 Task: Use the "Courier New" font for the labels in the chart.
Action: Mouse pressed left at (187, 368)
Screenshot: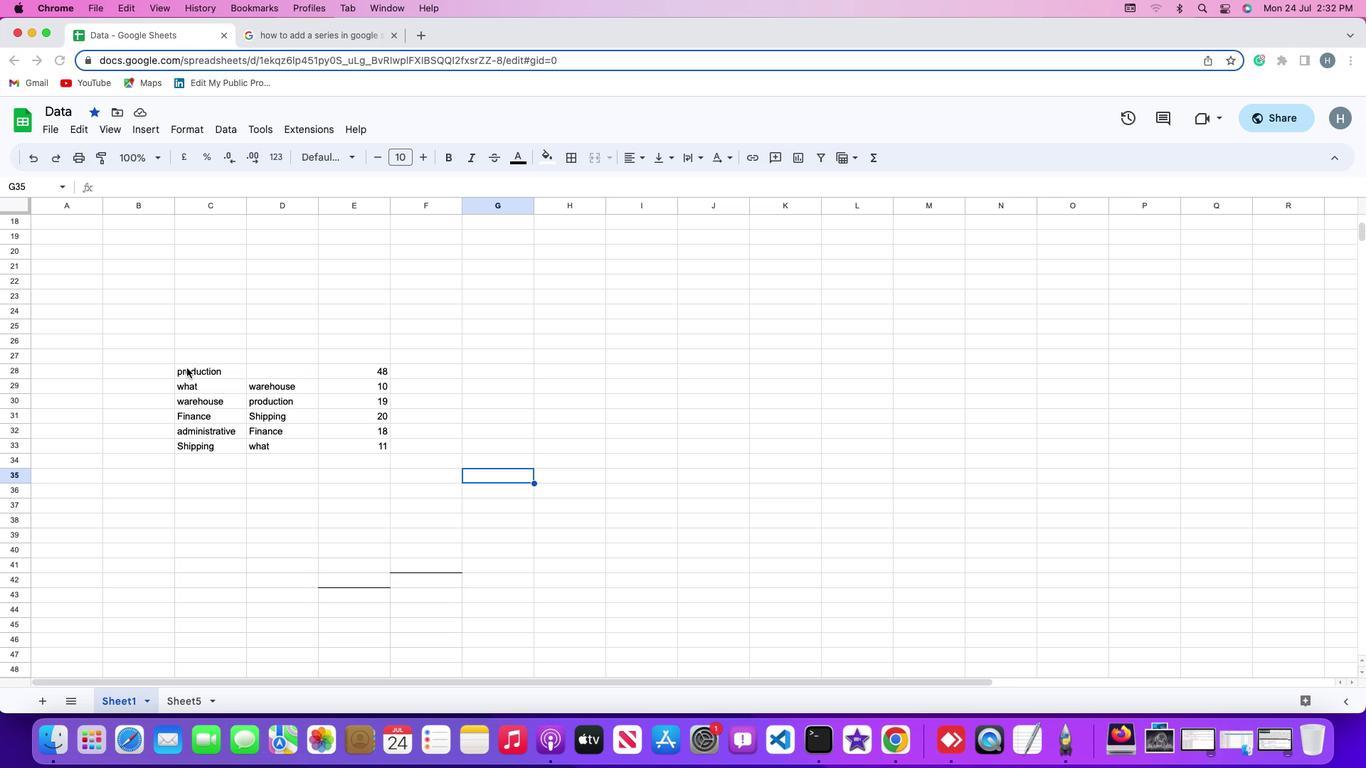 
Action: Mouse pressed left at (187, 368)
Screenshot: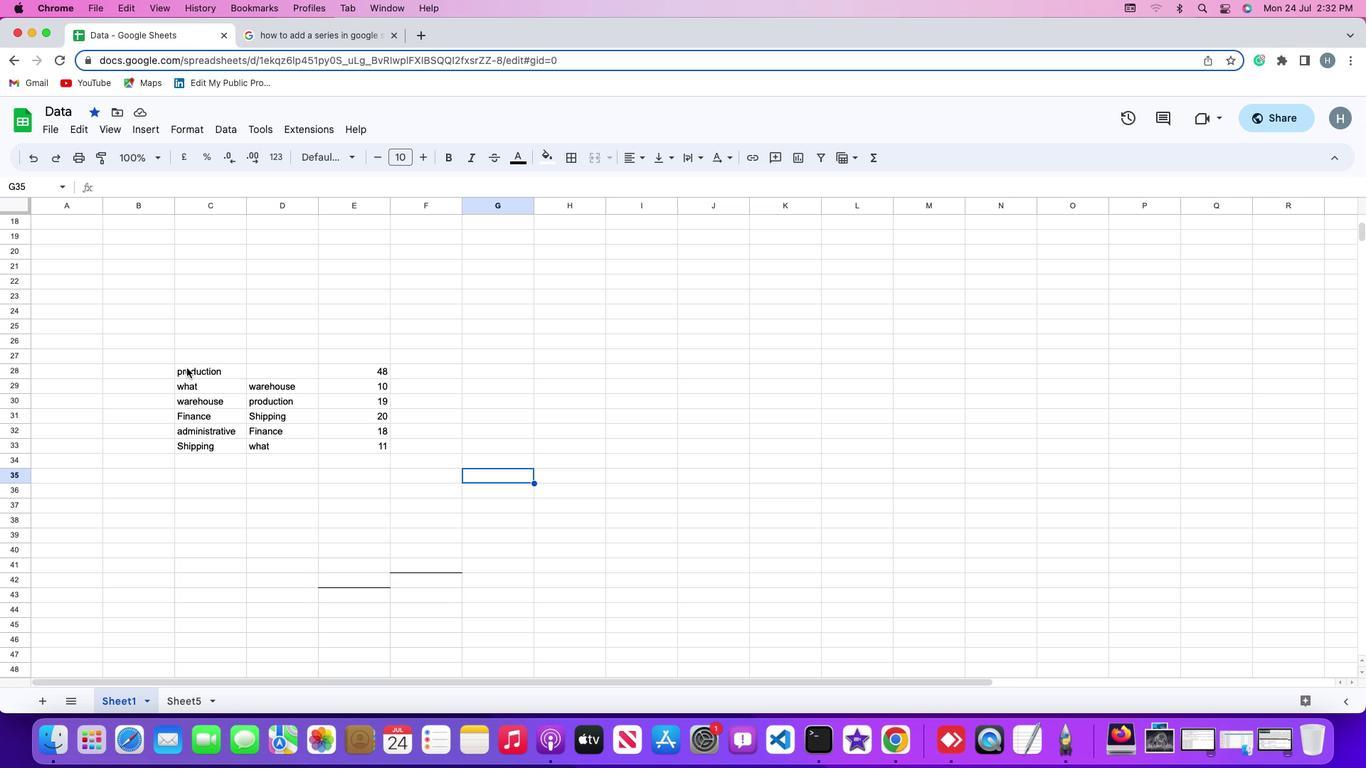 
Action: Mouse moved to (155, 132)
Screenshot: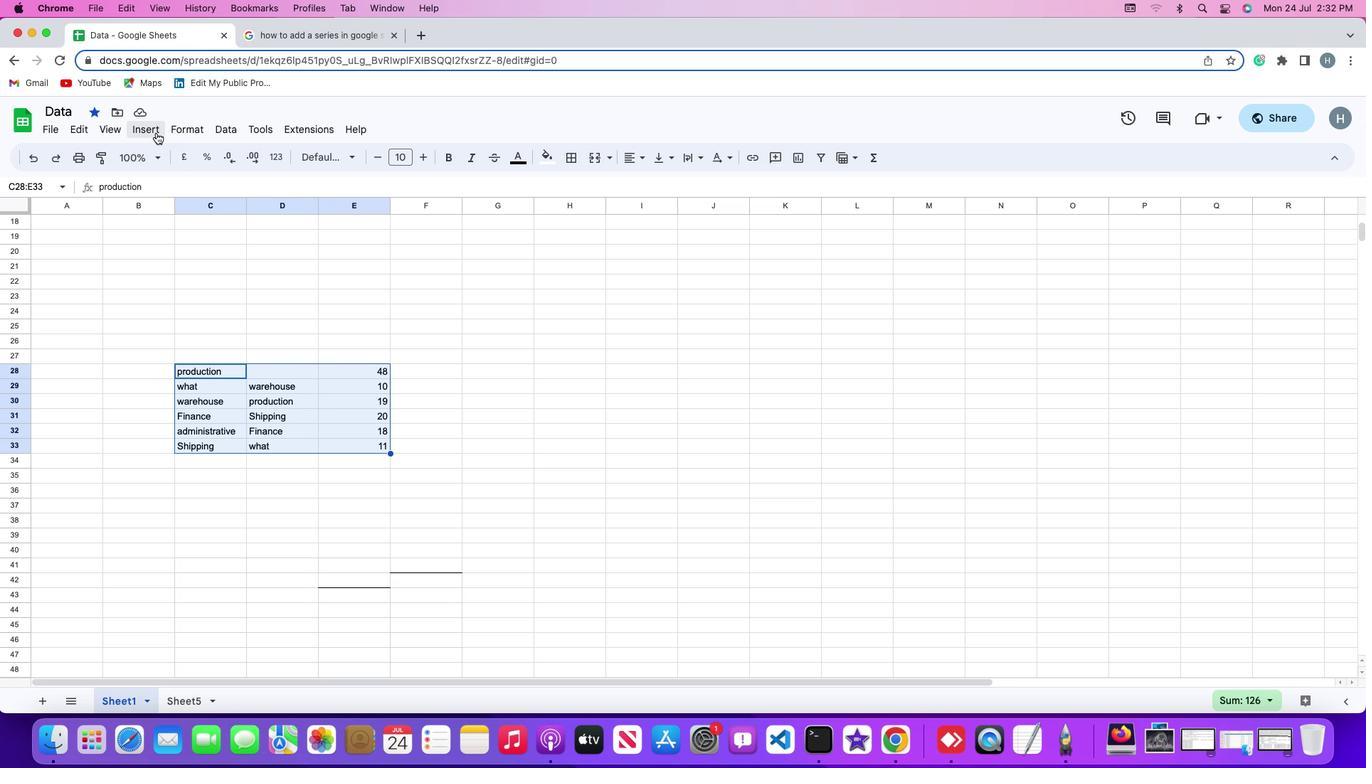 
Action: Mouse pressed left at (155, 132)
Screenshot: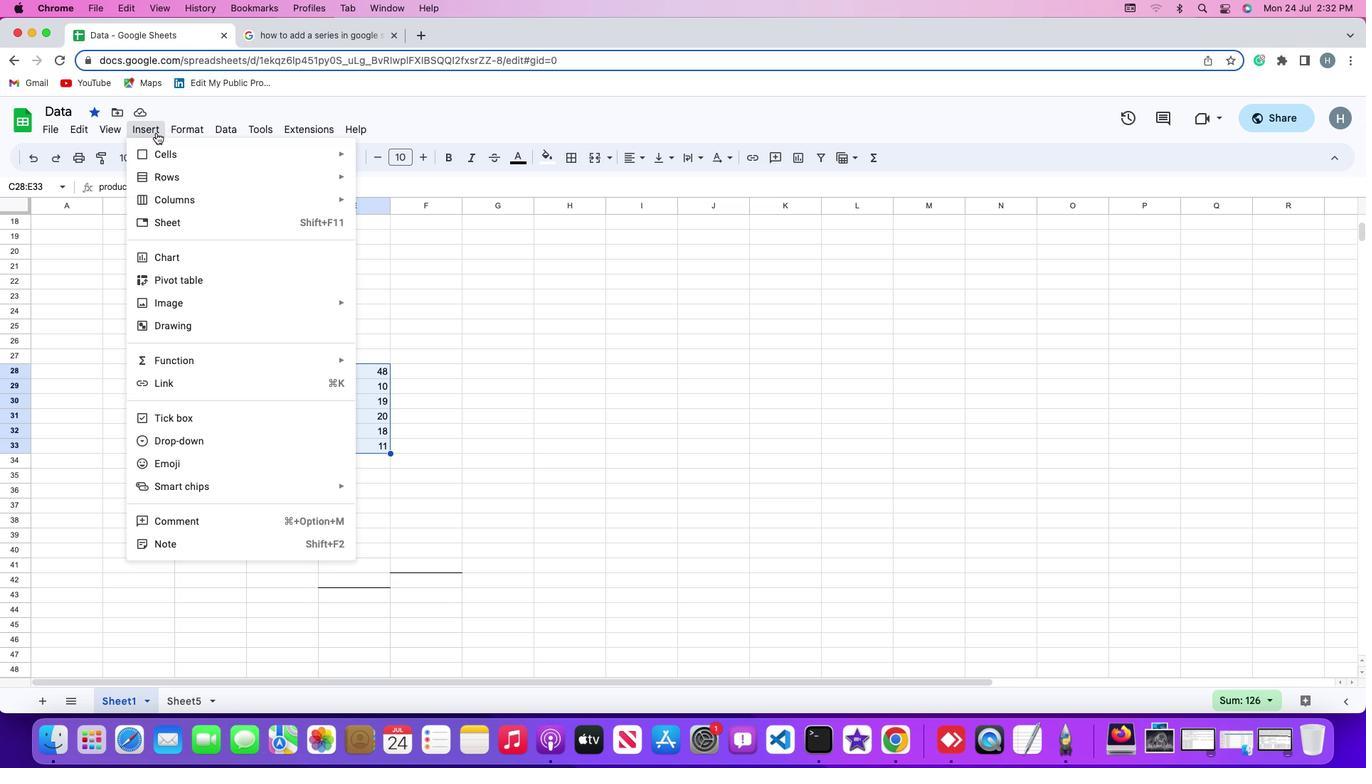 
Action: Mouse moved to (179, 261)
Screenshot: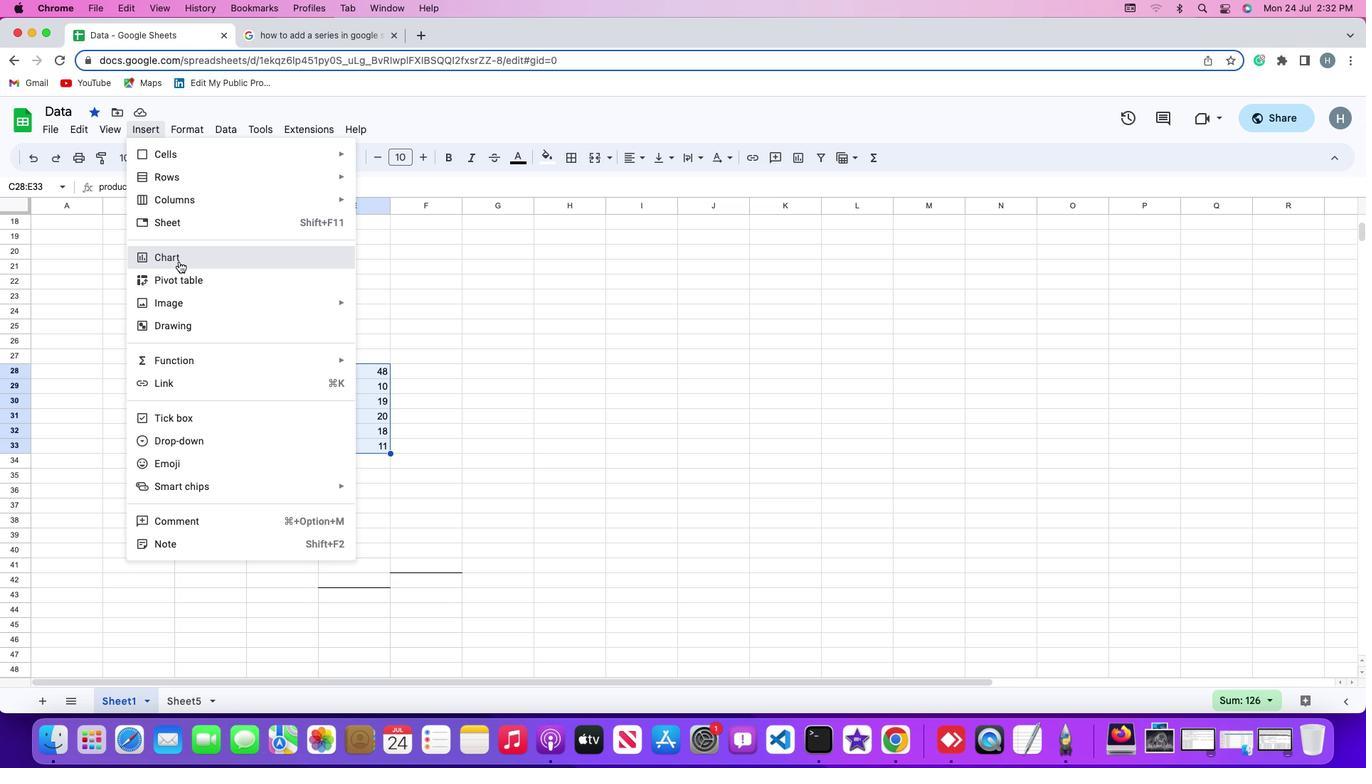 
Action: Mouse pressed left at (179, 261)
Screenshot: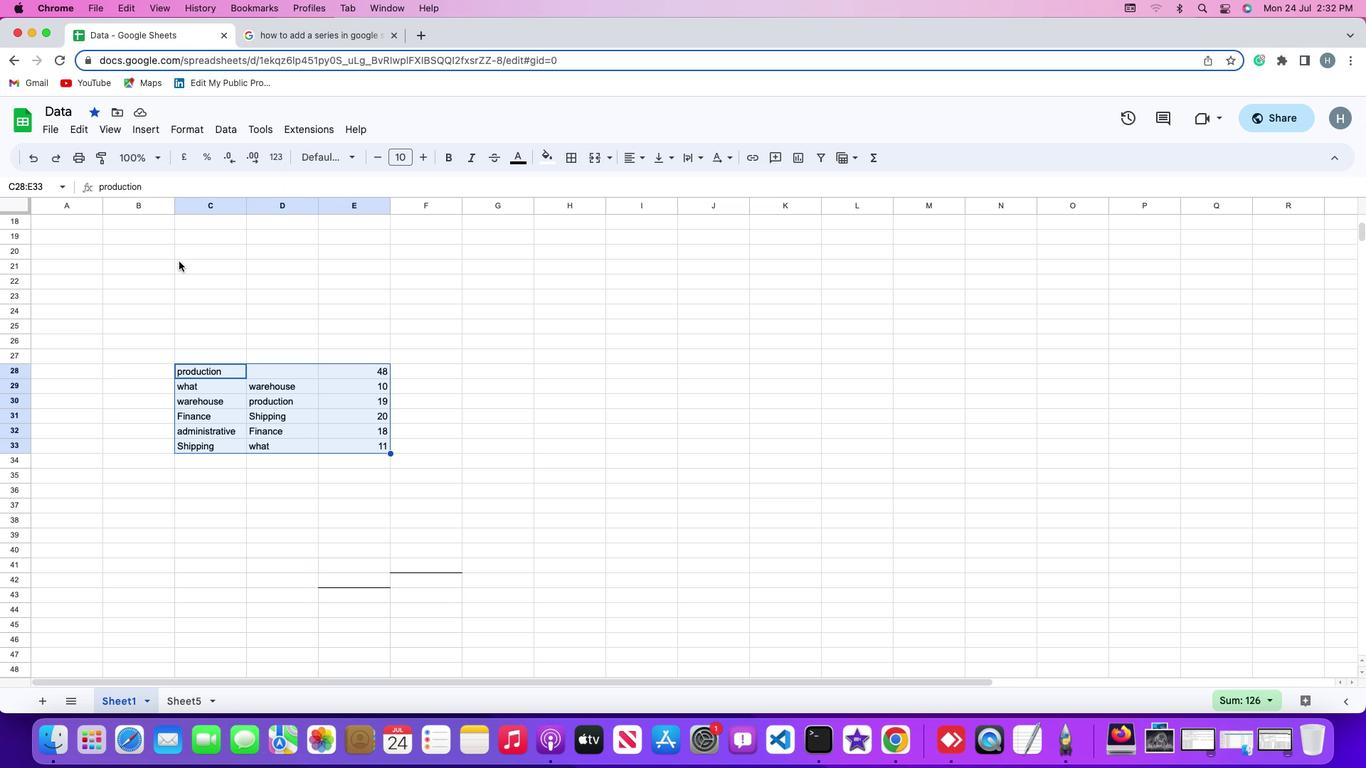
Action: Mouse moved to (1303, 197)
Screenshot: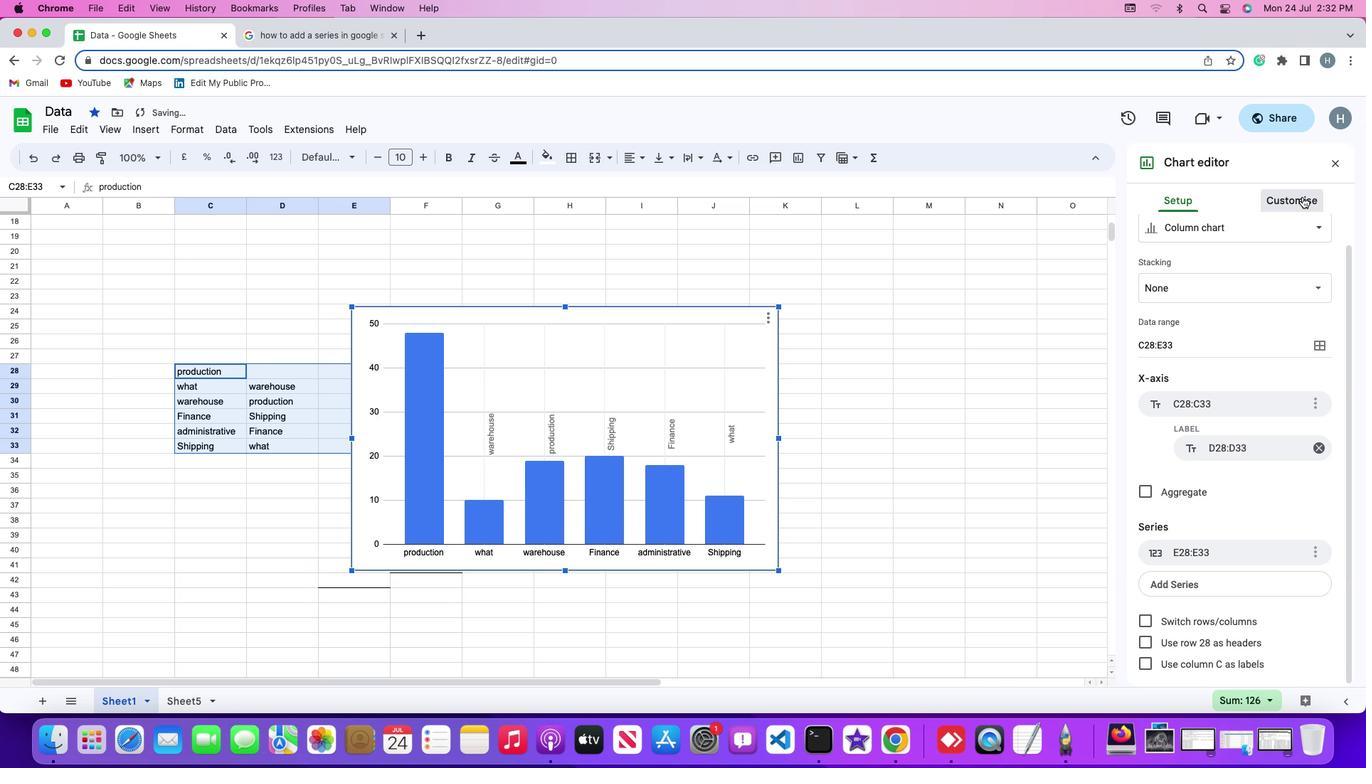 
Action: Mouse pressed left at (1303, 197)
Screenshot: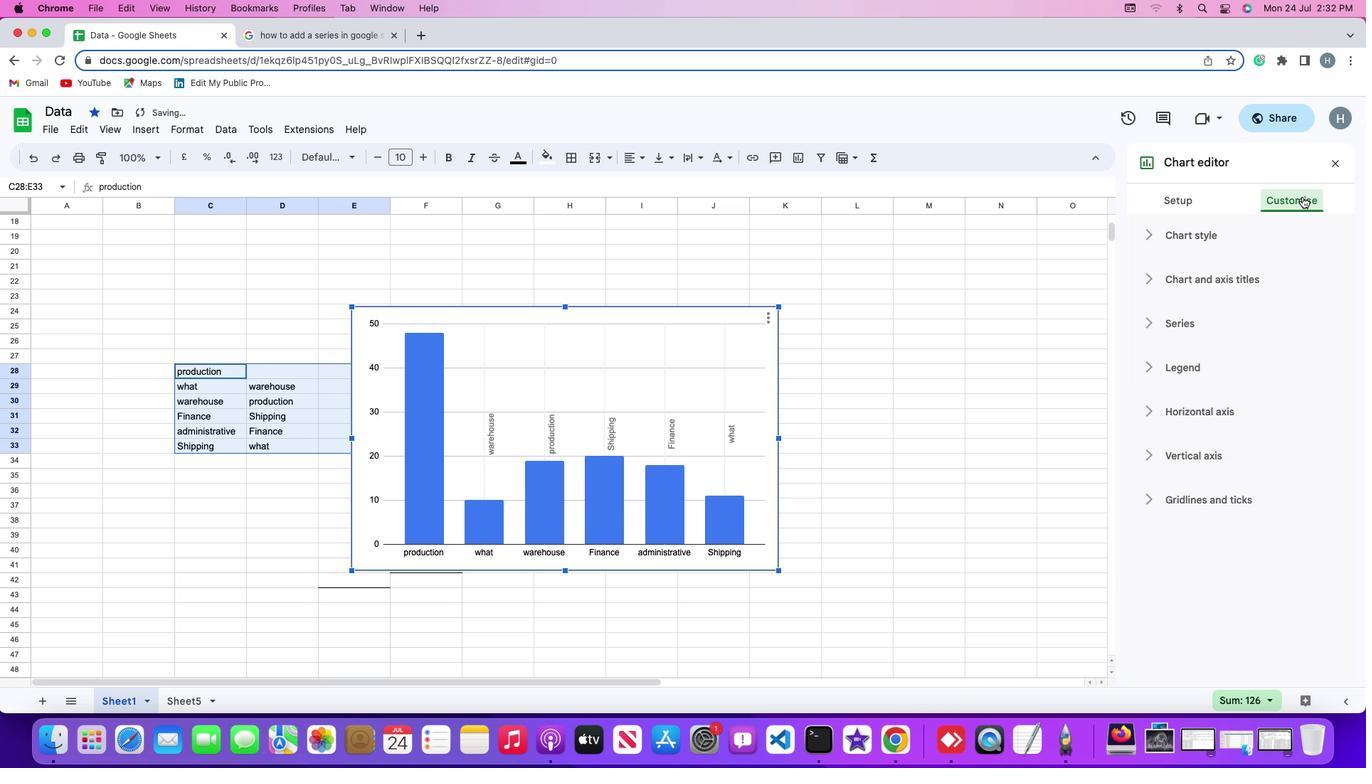 
Action: Mouse moved to (1192, 454)
Screenshot: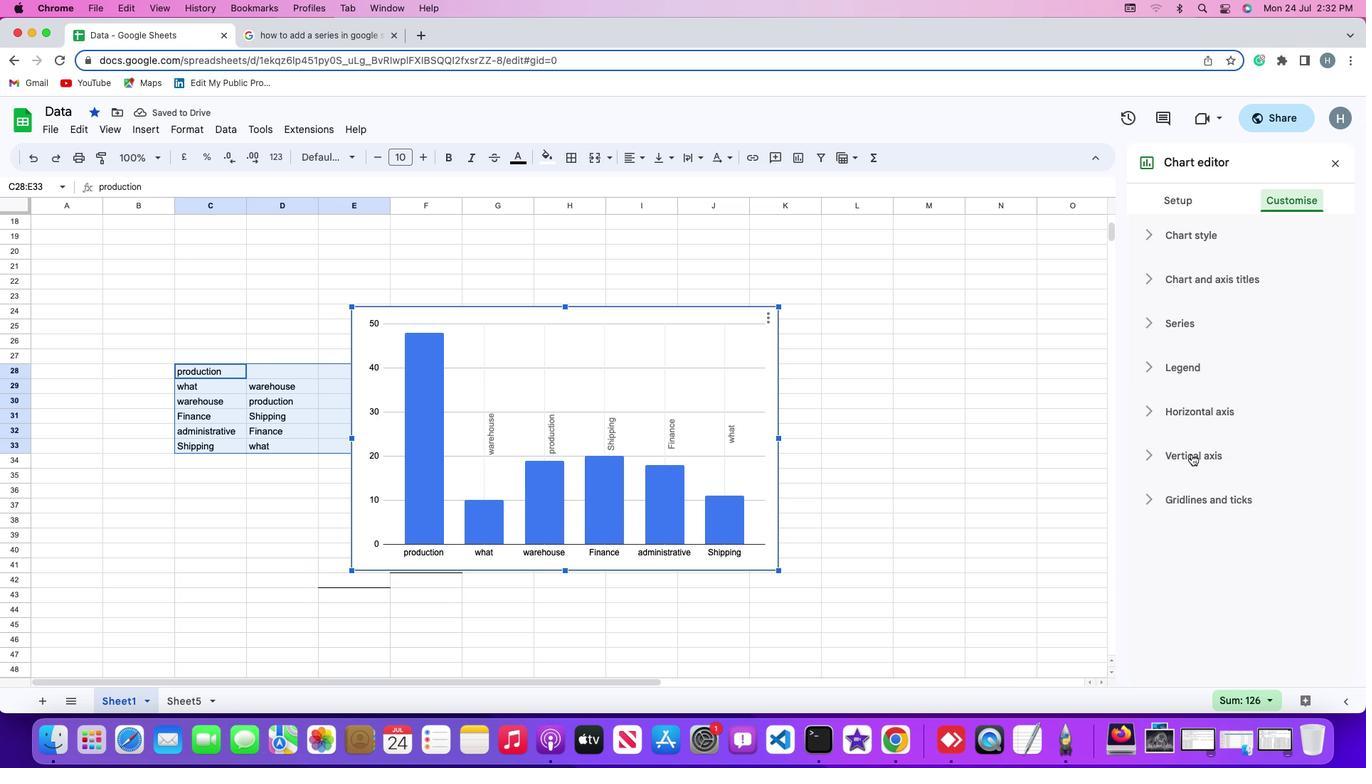 
Action: Mouse pressed left at (1192, 454)
Screenshot: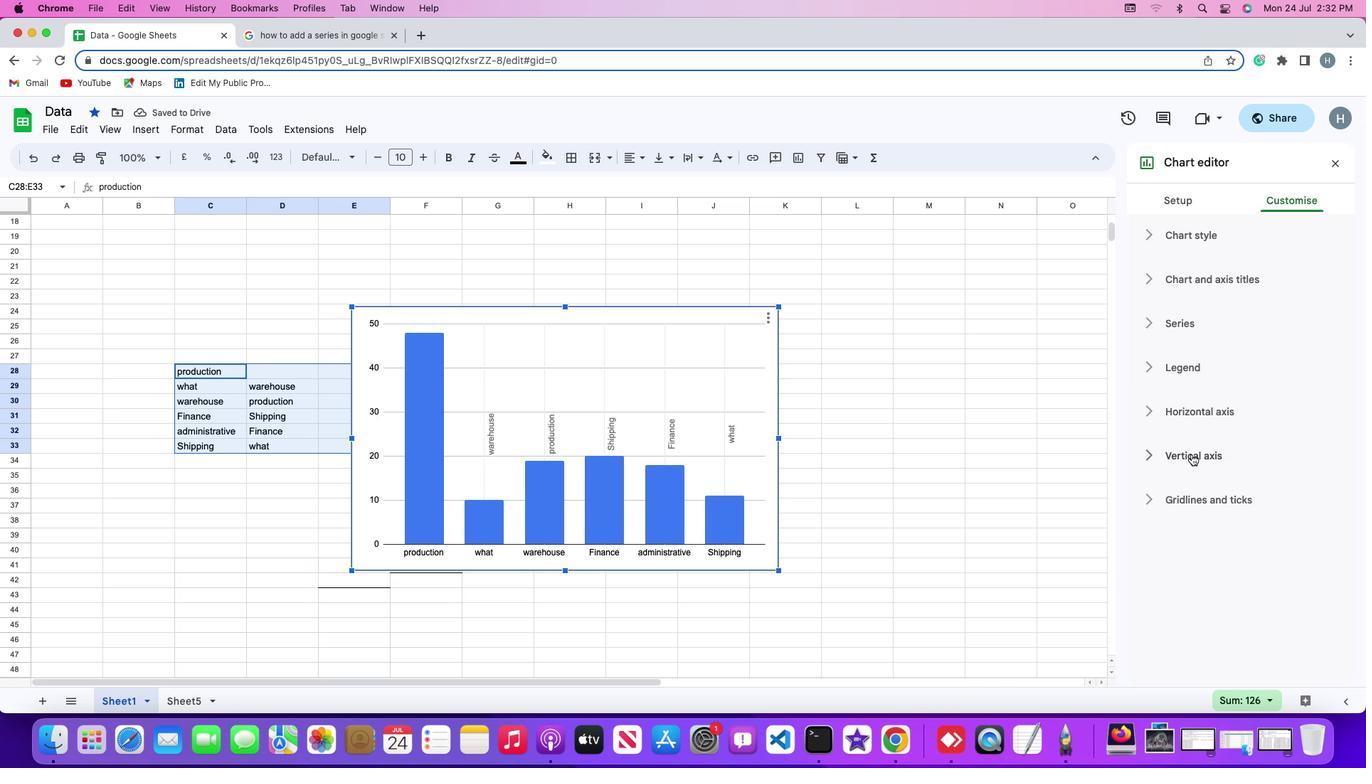 
Action: Mouse moved to (1220, 513)
Screenshot: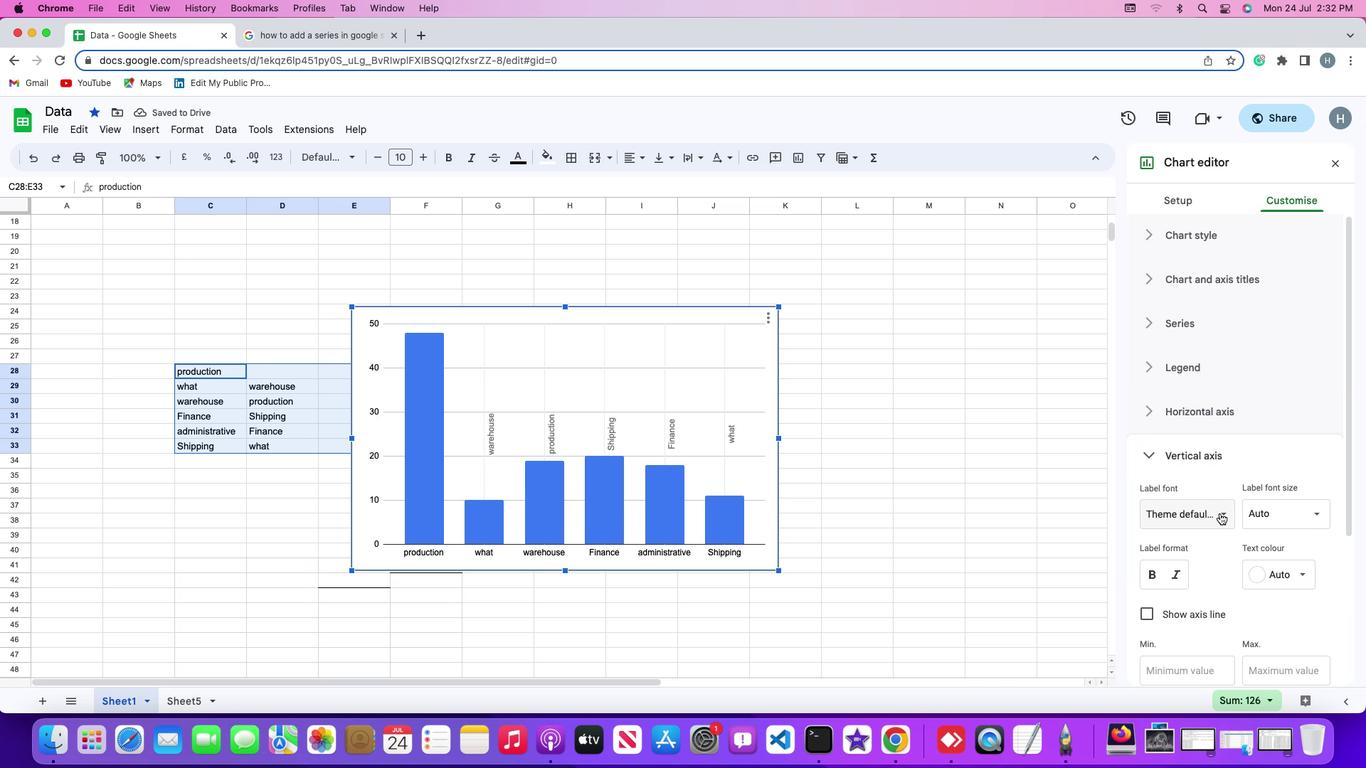 
Action: Mouse pressed left at (1220, 513)
Screenshot: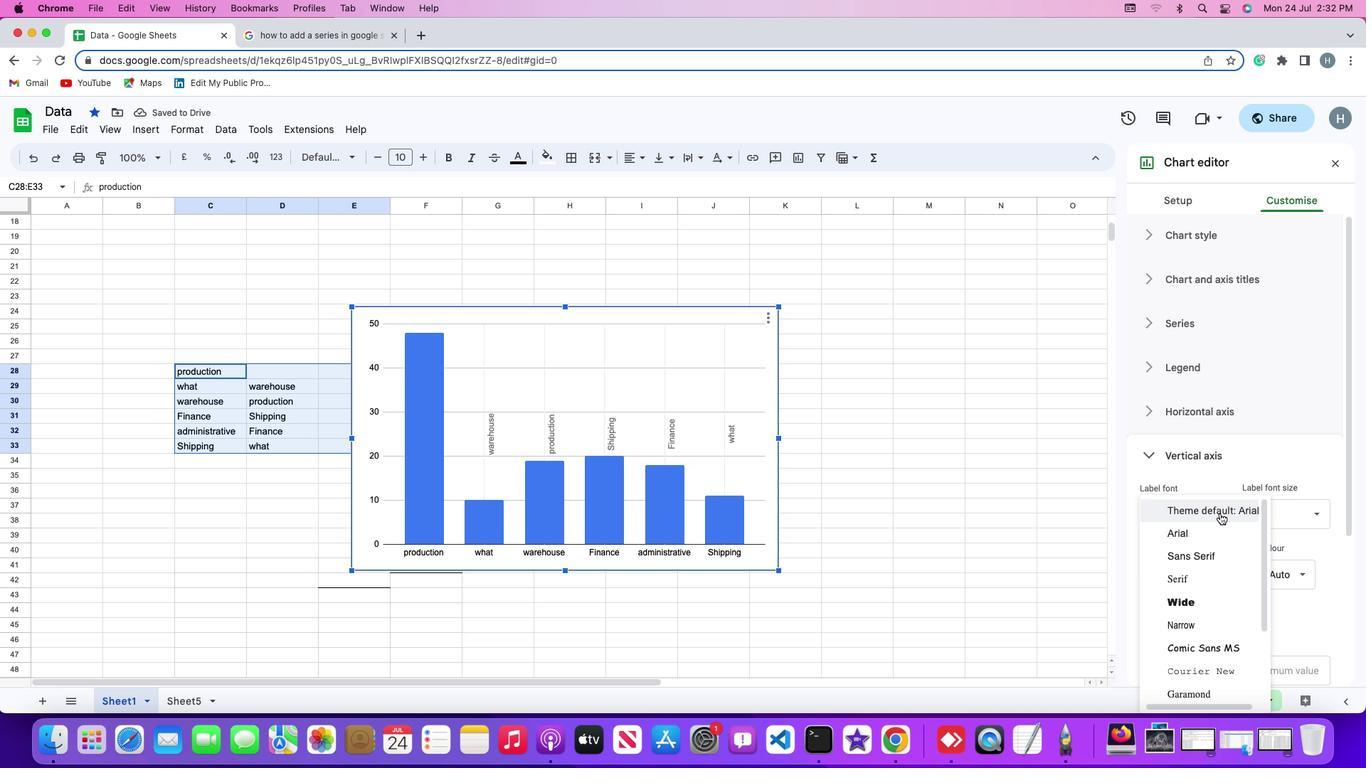 
Action: Mouse moved to (1217, 666)
Screenshot: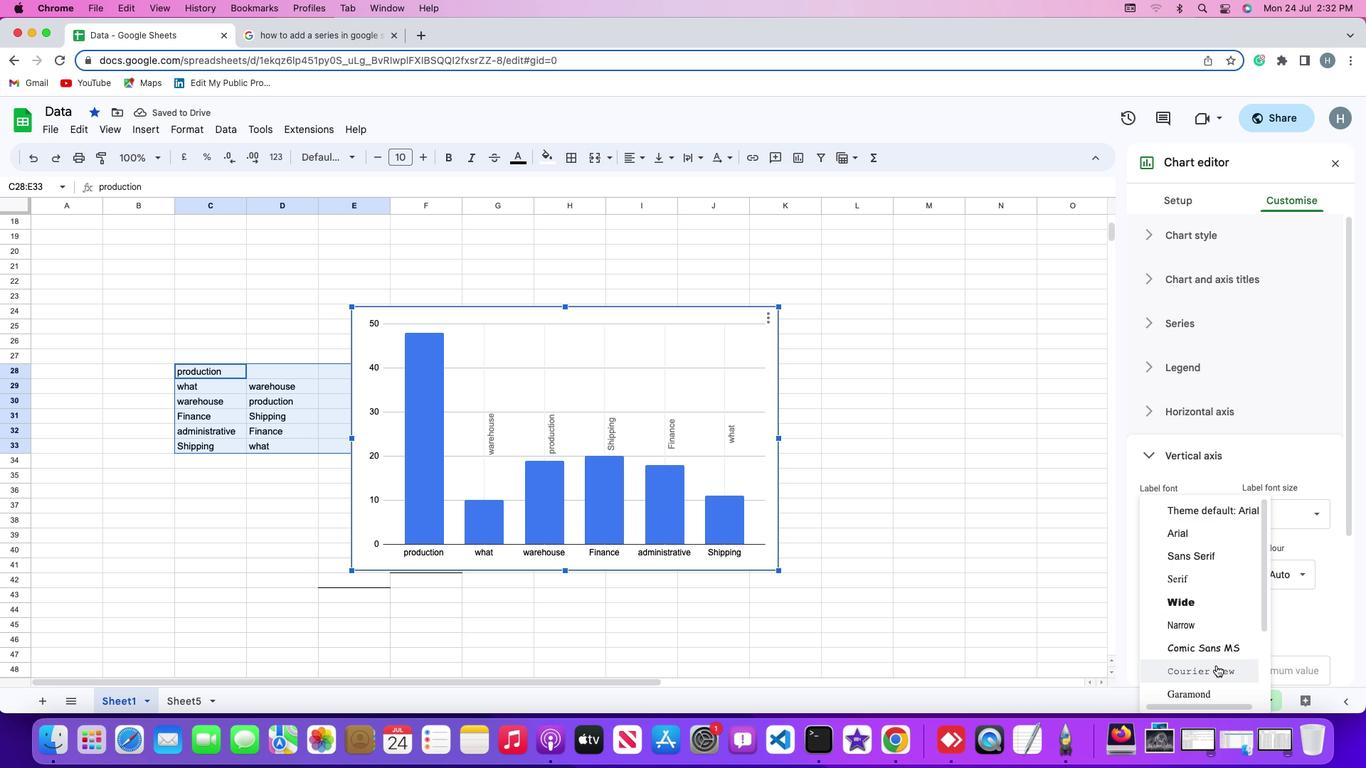 
Action: Mouse pressed left at (1217, 666)
Screenshot: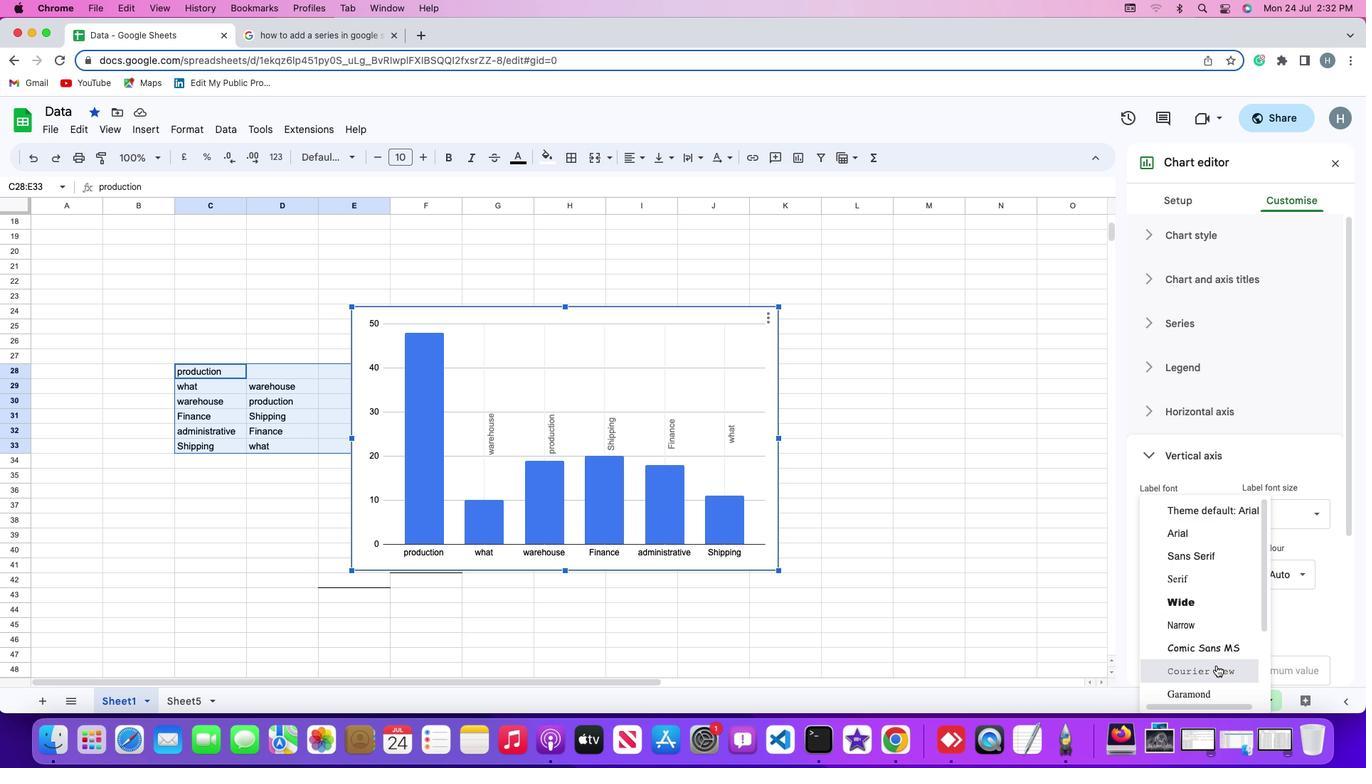 
Action: Mouse moved to (977, 477)
Screenshot: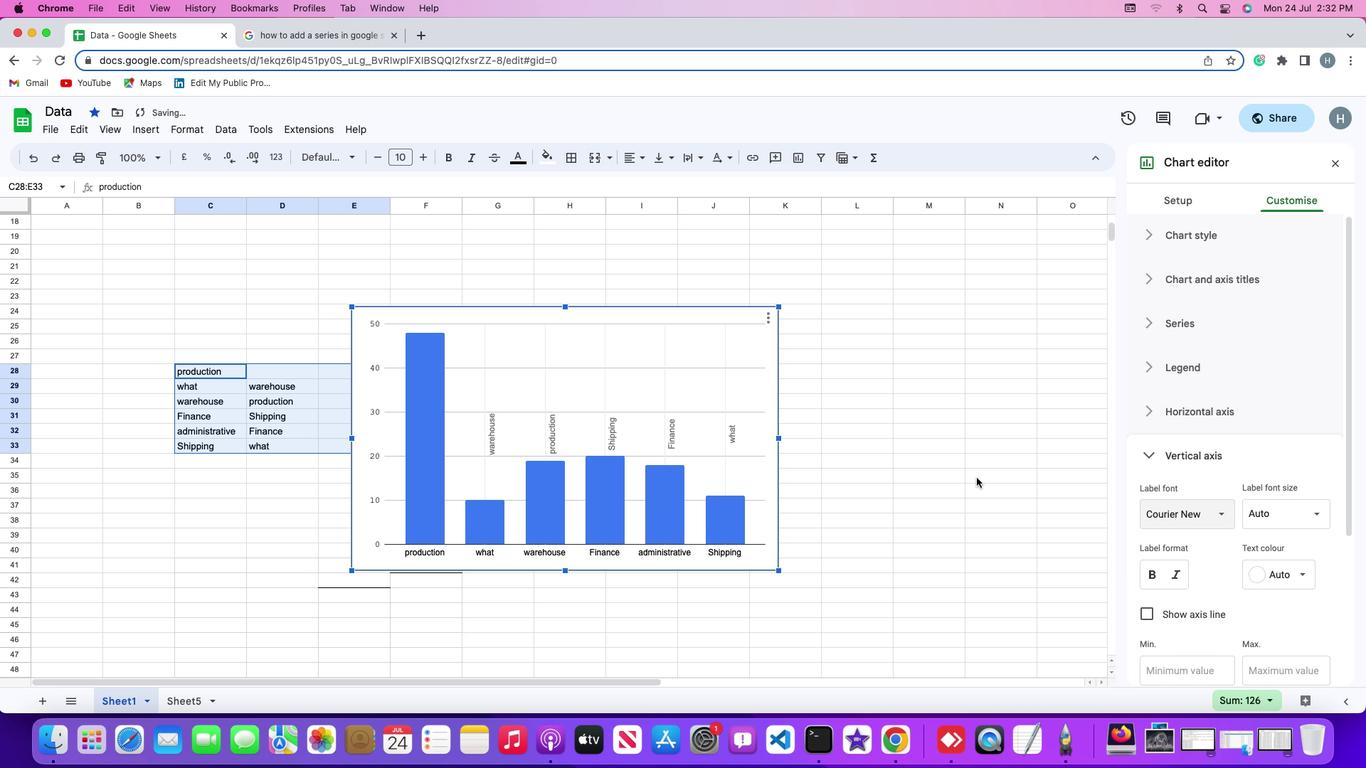 
